 Task: Add Burt's Bees Watermelon Rush Squeezy Tinted Lip Balm to the cart.
Action: Mouse moved to (222, 90)
Screenshot: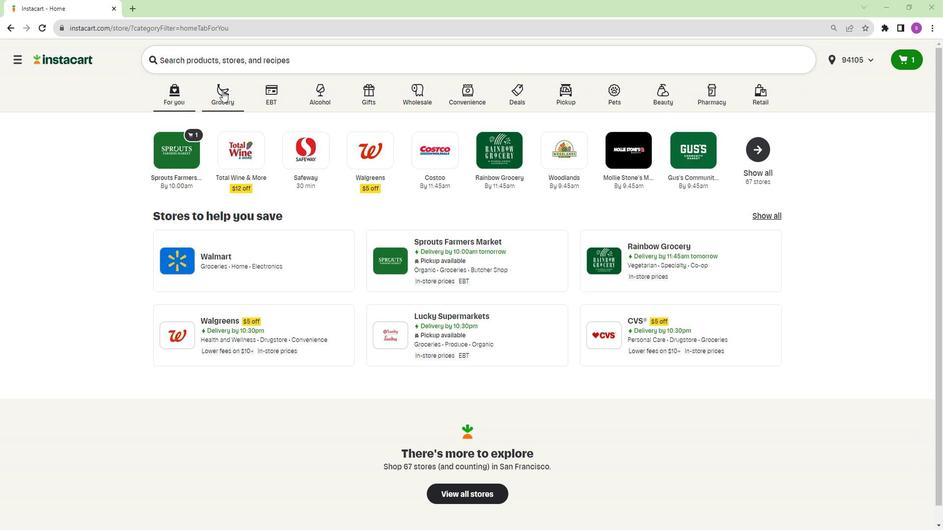 
Action: Mouse pressed left at (222, 90)
Screenshot: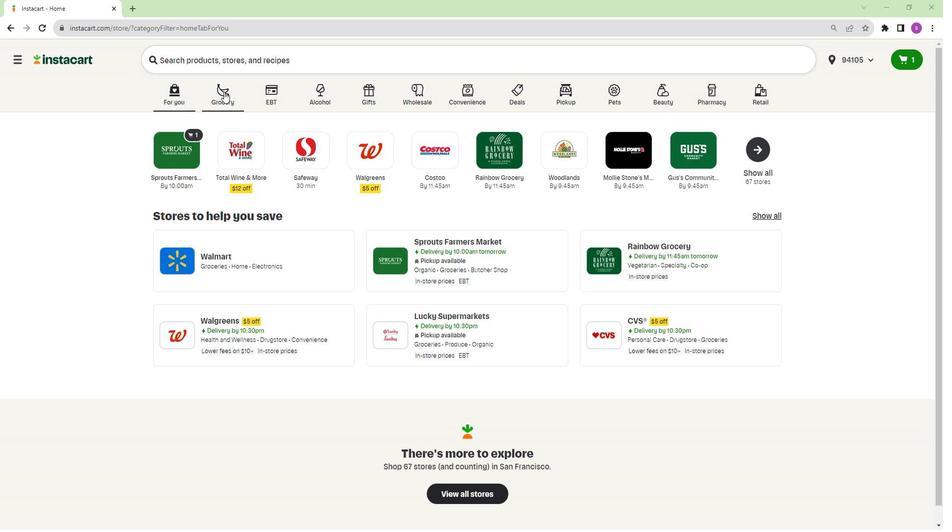 
Action: Mouse moved to (616, 153)
Screenshot: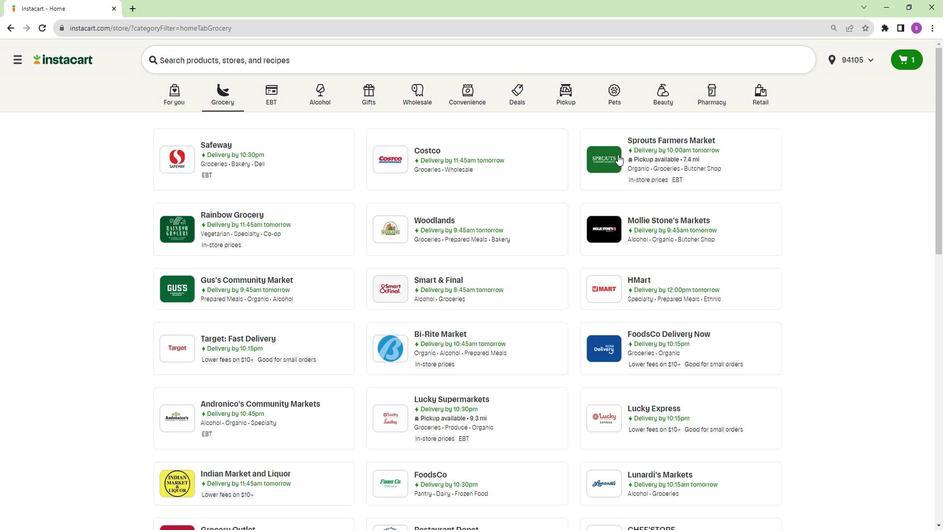 
Action: Mouse pressed left at (616, 153)
Screenshot: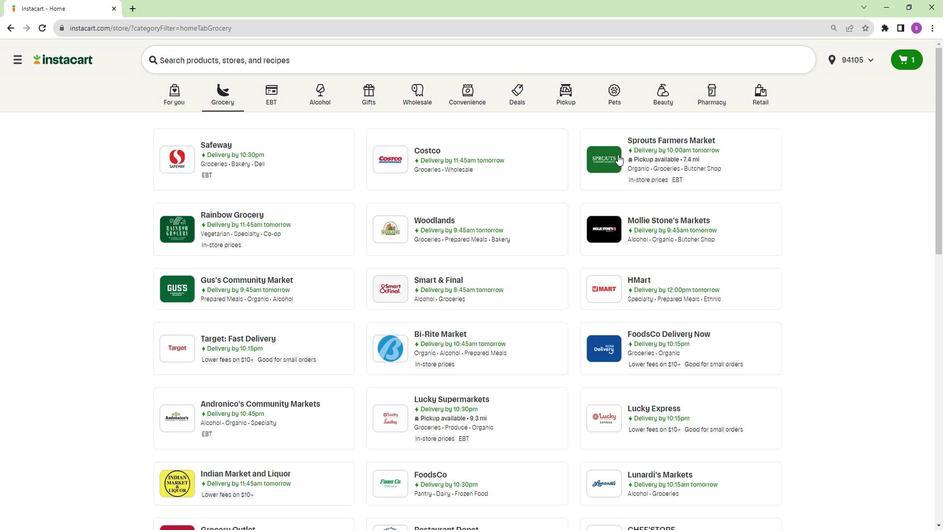 
Action: Mouse moved to (56, 308)
Screenshot: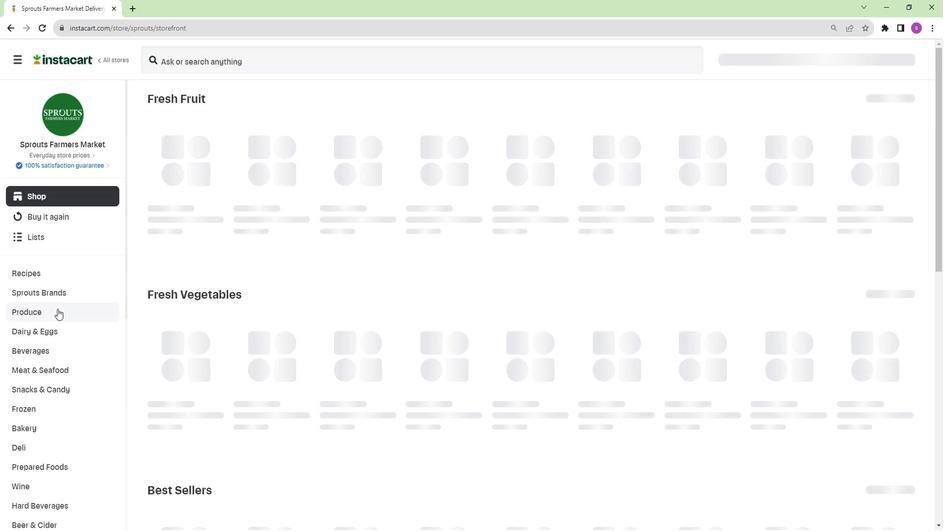 
Action: Mouse scrolled (56, 307) with delta (0, 0)
Screenshot: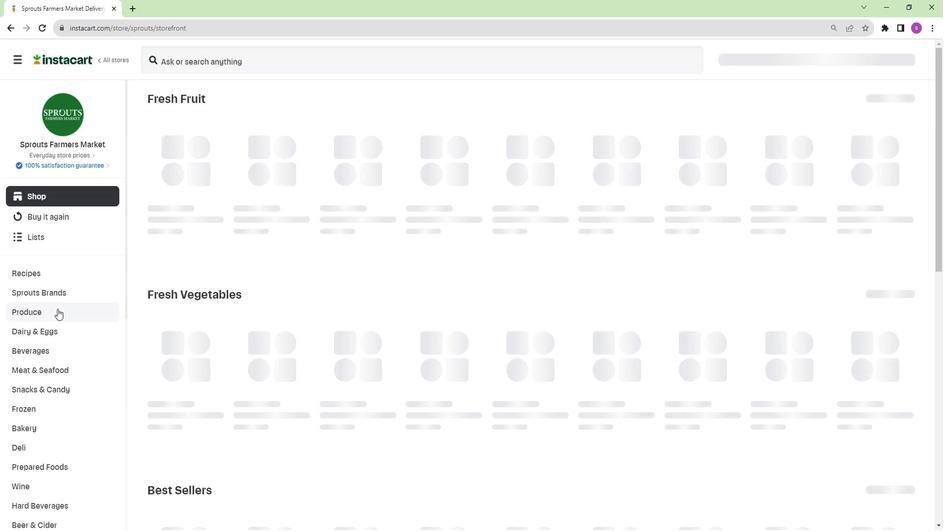
Action: Mouse moved to (57, 305)
Screenshot: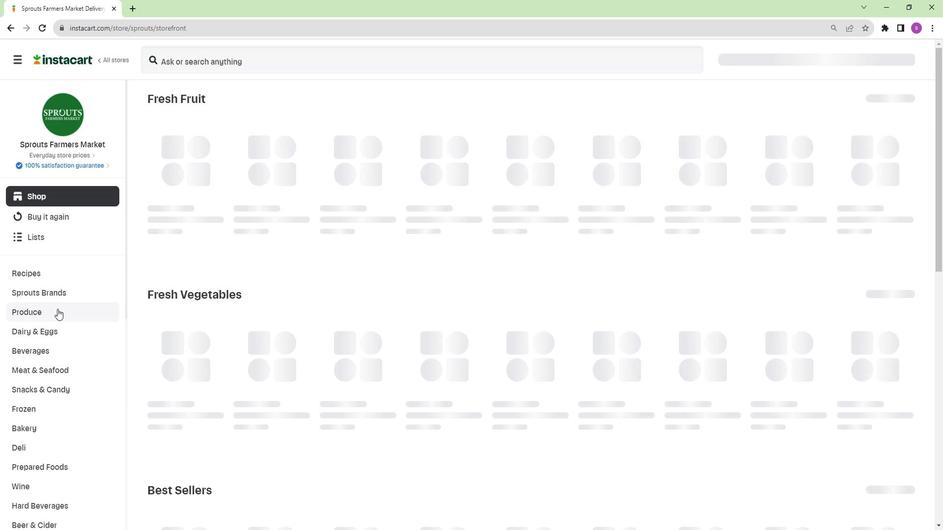 
Action: Mouse scrolled (57, 305) with delta (0, 0)
Screenshot: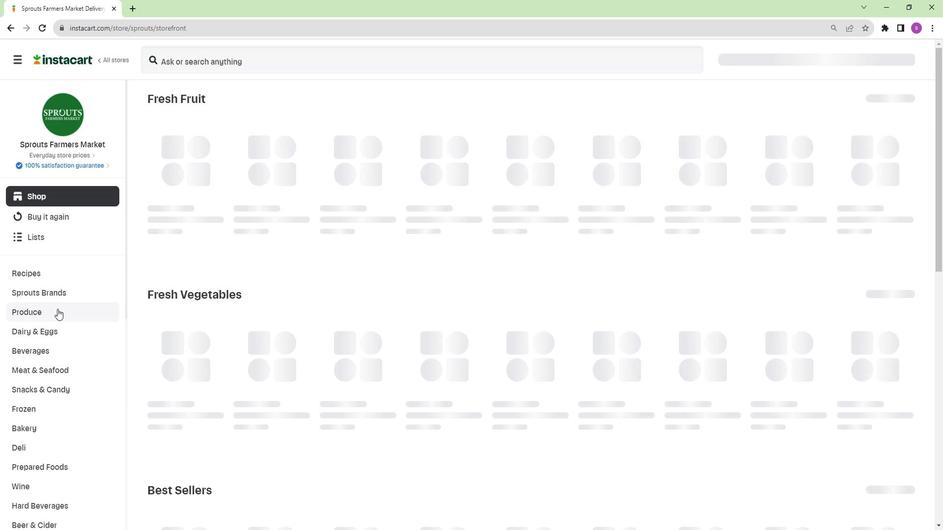
Action: Mouse moved to (57, 303)
Screenshot: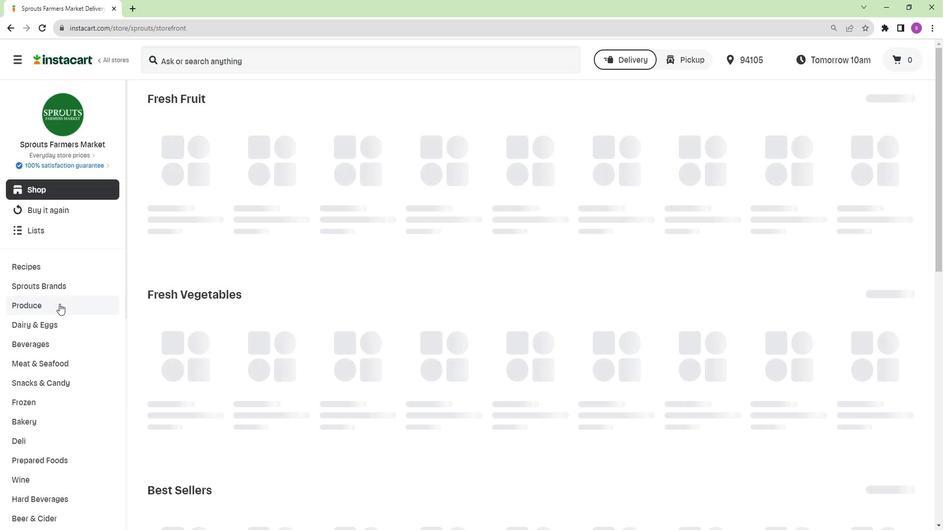 
Action: Mouse scrolled (57, 303) with delta (0, 0)
Screenshot: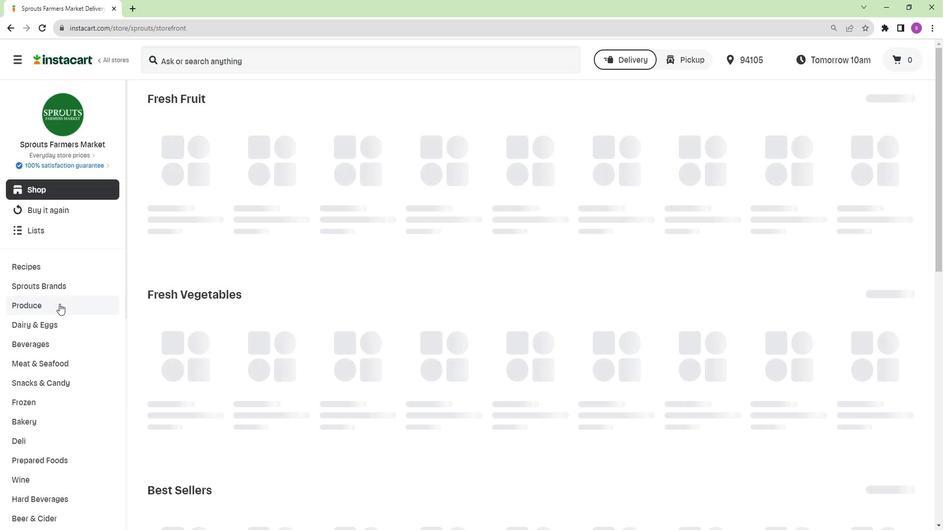 
Action: Mouse moved to (57, 297)
Screenshot: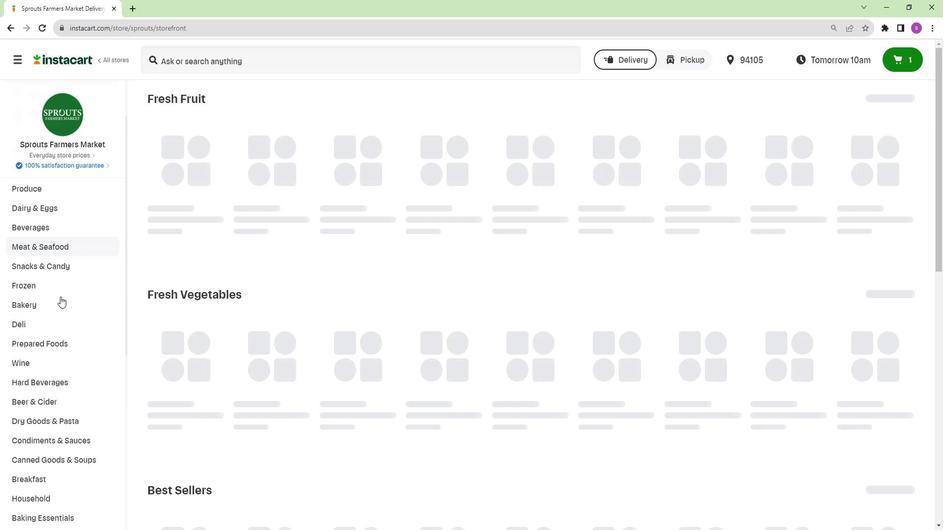 
Action: Mouse scrolled (57, 297) with delta (0, 0)
Screenshot: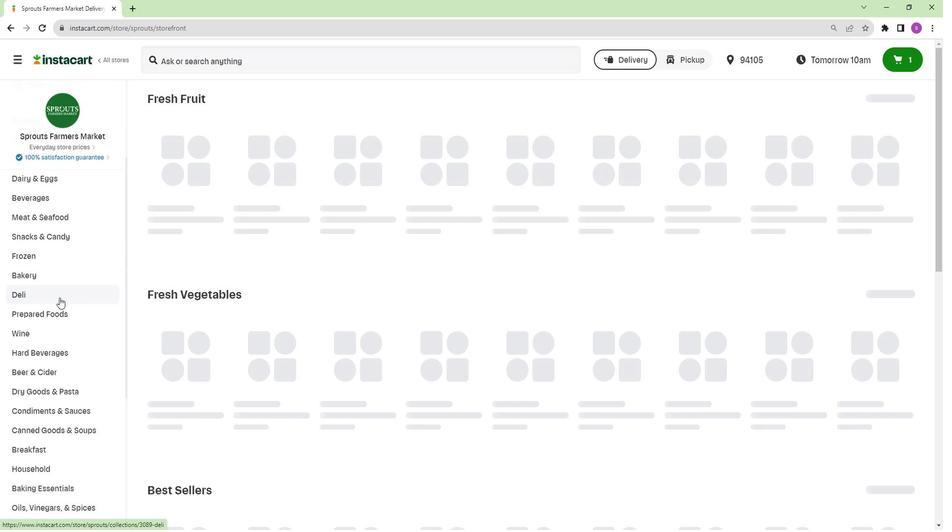 
Action: Mouse scrolled (57, 297) with delta (0, 0)
Screenshot: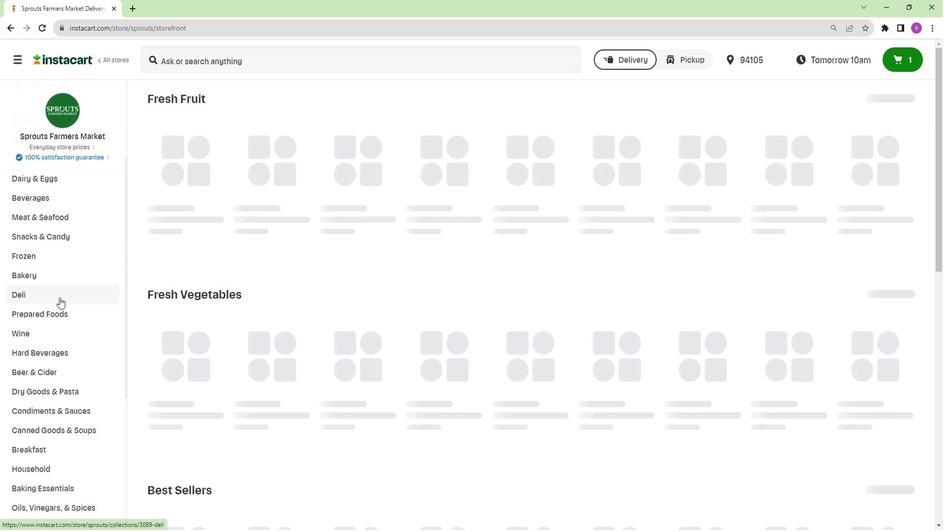 
Action: Mouse moved to (59, 287)
Screenshot: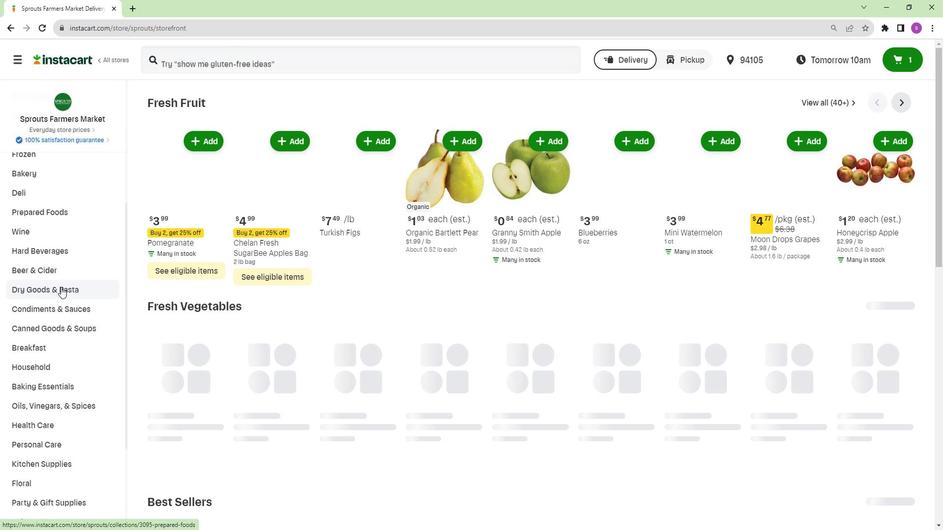 
Action: Mouse scrolled (59, 286) with delta (0, 0)
Screenshot: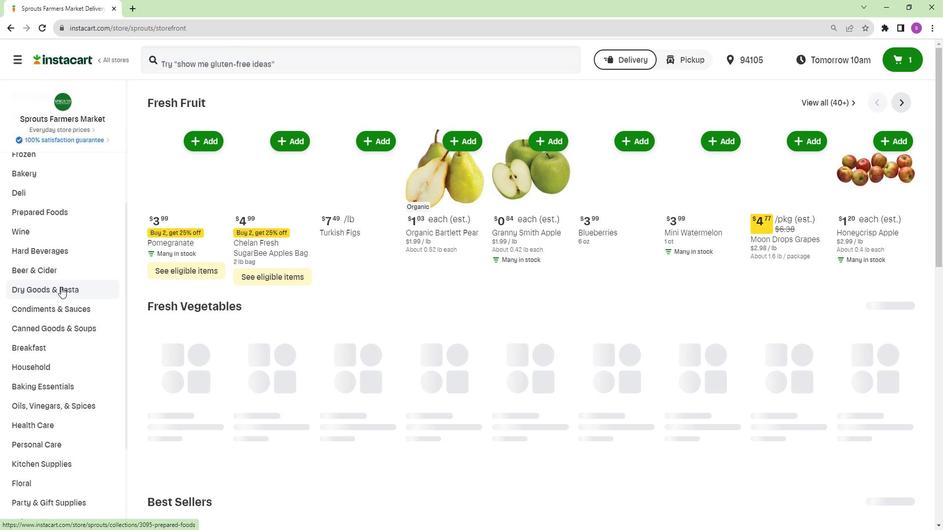
Action: Mouse moved to (51, 396)
Screenshot: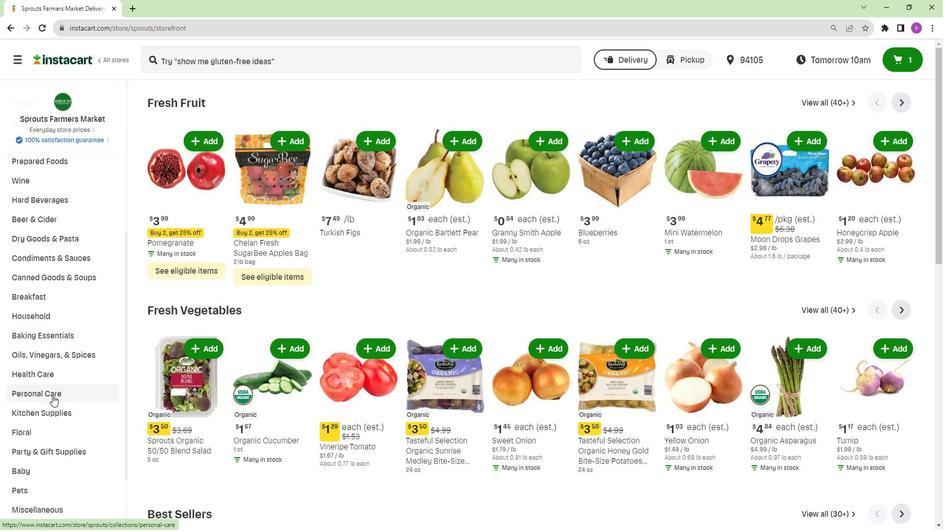 
Action: Mouse pressed left at (51, 396)
Screenshot: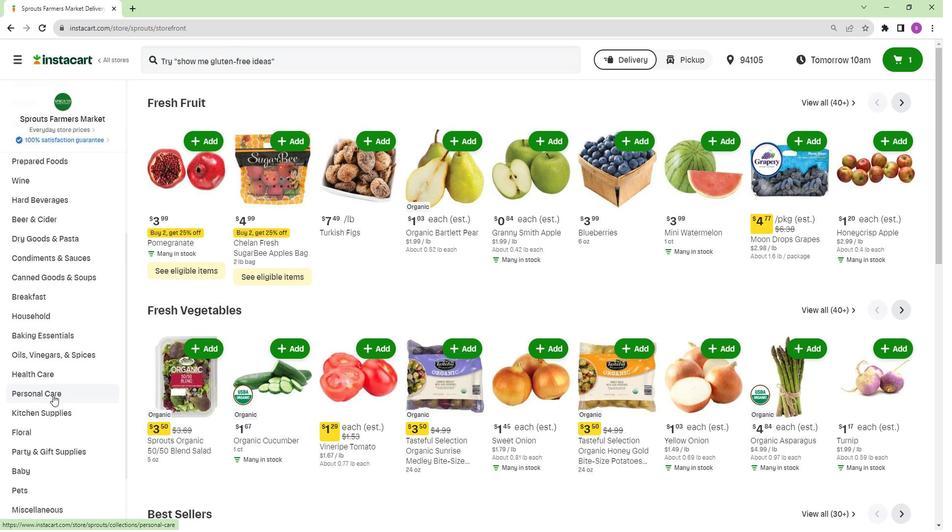 
Action: Mouse moved to (75, 413)
Screenshot: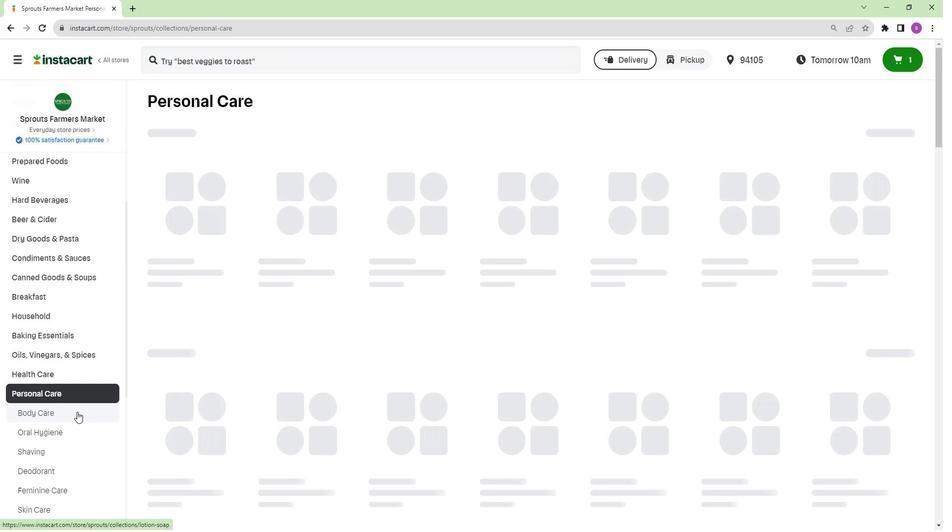 
Action: Mouse scrolled (75, 412) with delta (0, 0)
Screenshot: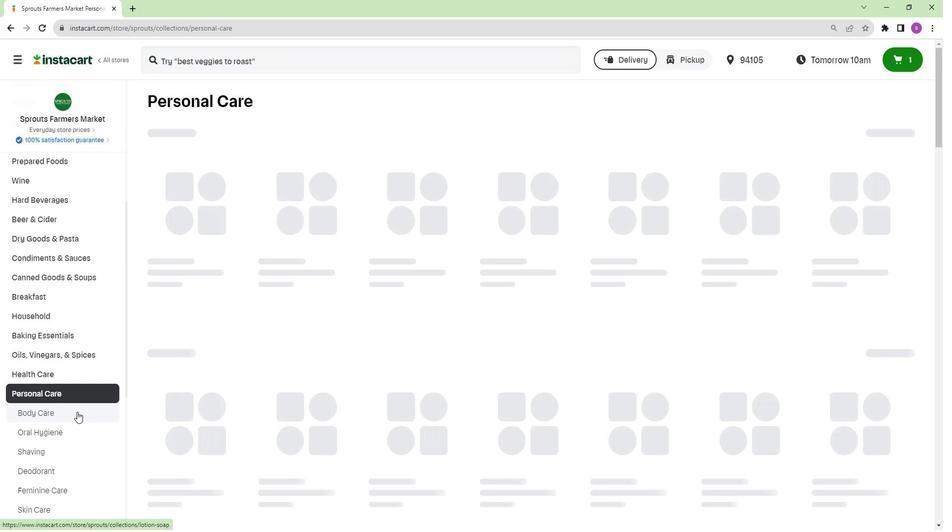 
Action: Mouse moved to (82, 384)
Screenshot: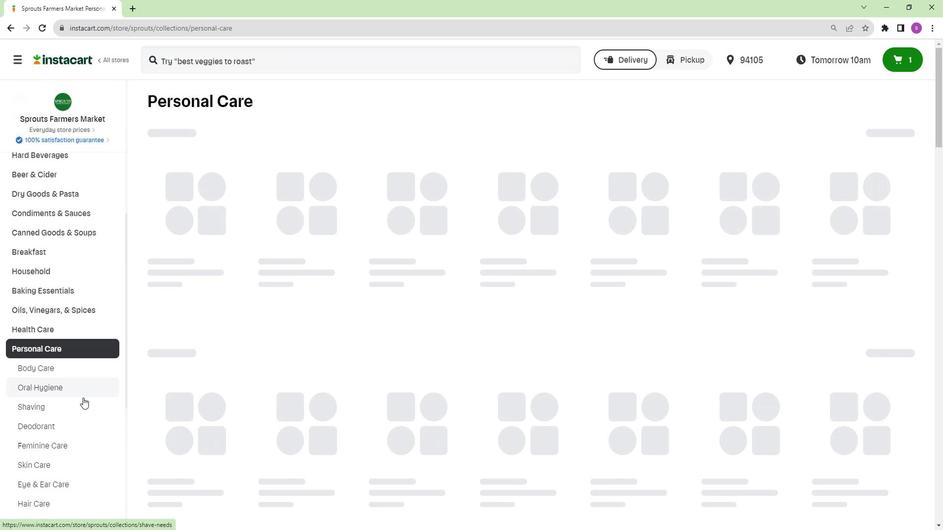 
Action: Mouse scrolled (82, 384) with delta (0, 0)
Screenshot: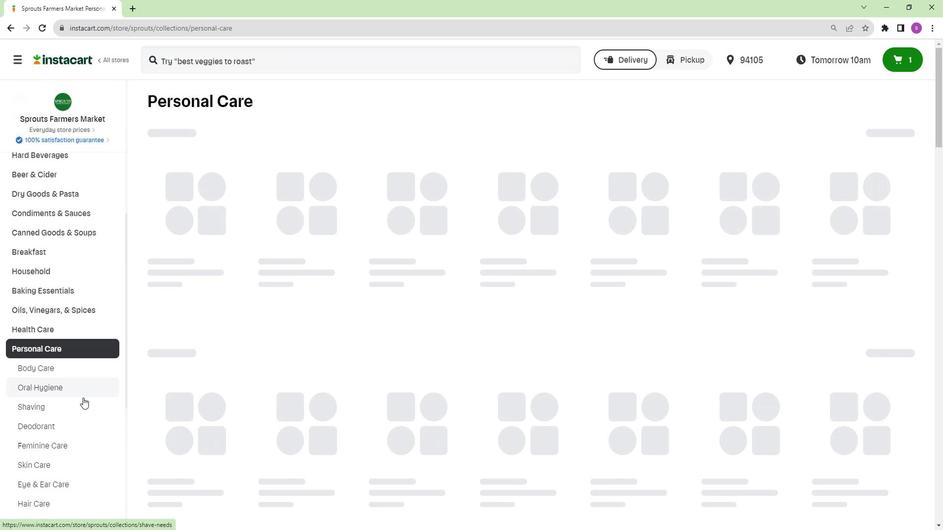 
Action: Mouse moved to (59, 409)
Screenshot: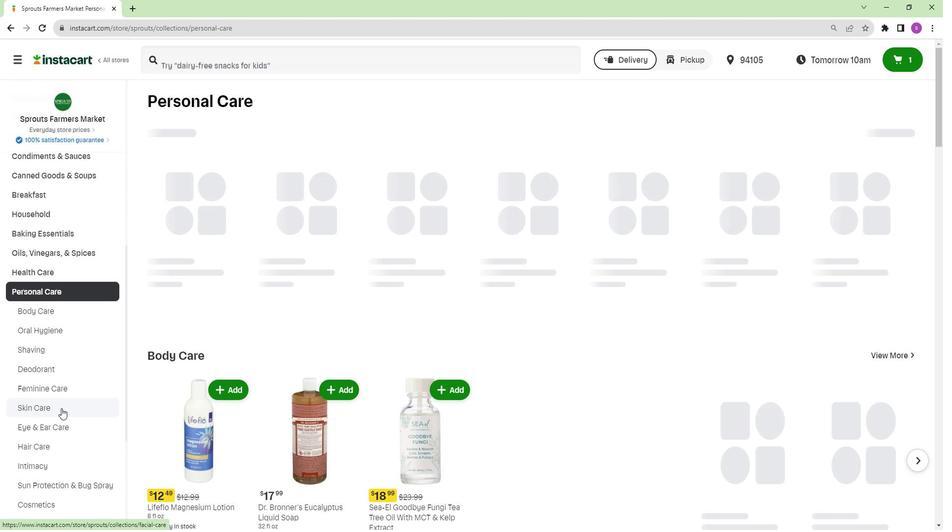 
Action: Mouse pressed left at (59, 409)
Screenshot: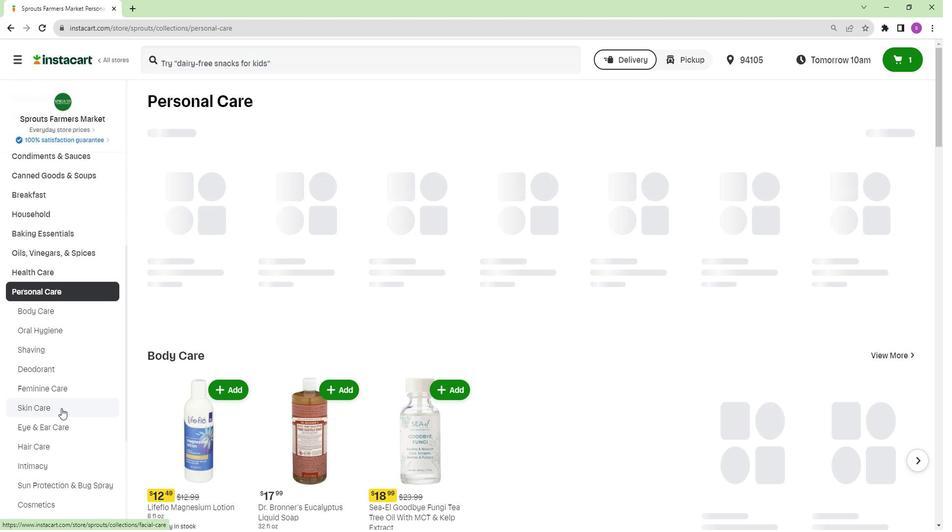 
Action: Mouse moved to (526, 139)
Screenshot: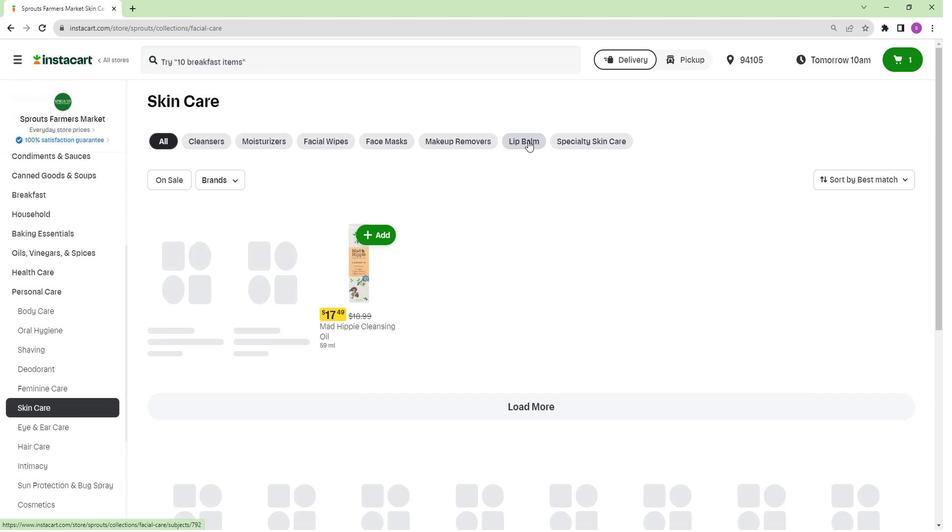 
Action: Mouse pressed left at (526, 139)
Screenshot: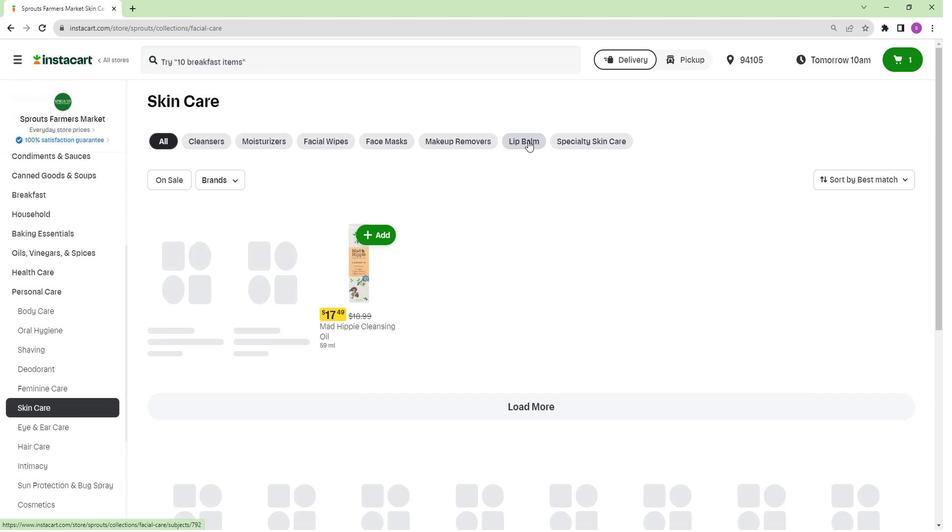 
Action: Mouse moved to (328, 58)
Screenshot: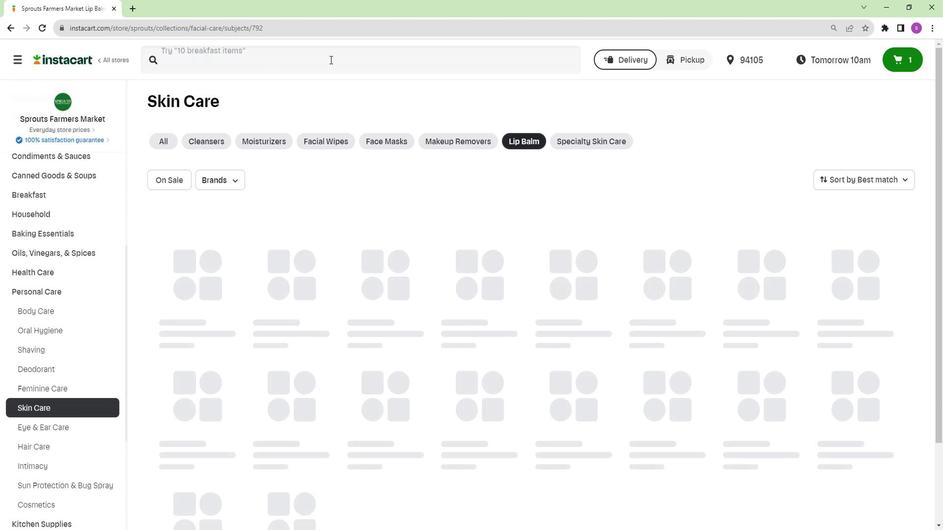 
Action: Mouse pressed left at (328, 58)
Screenshot: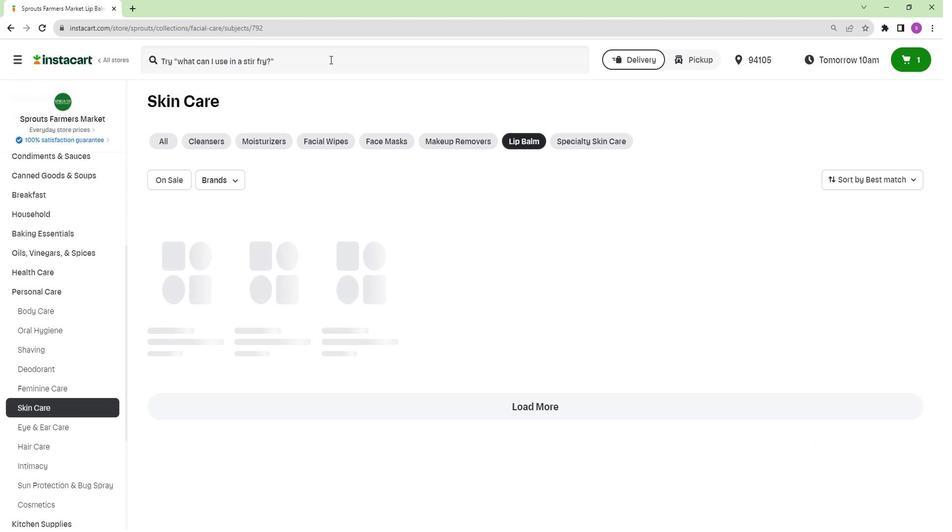 
Action: Key pressed <Key.shift>Burt's<Key.space><Key.shift>Bees<Key.space><Key.shift>Watermelon<Key.space><Key.shift>Rush<Key.space><Key.shift>Squeezy<Key.space><Key.shift>Tinted<Key.space><Key.shift>Lip<Key.space><Key.shift>Balm<Key.enter>
Screenshot: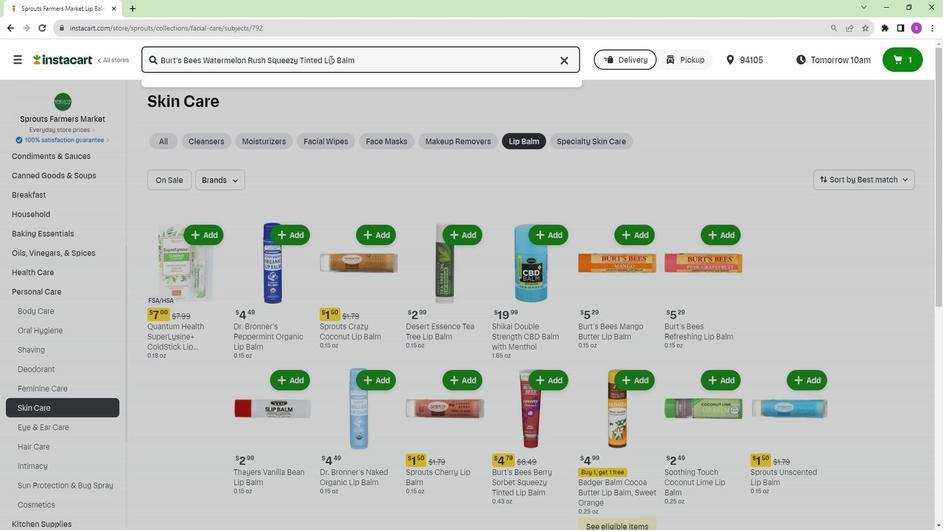 
Action: Mouse moved to (209, 150)
Screenshot: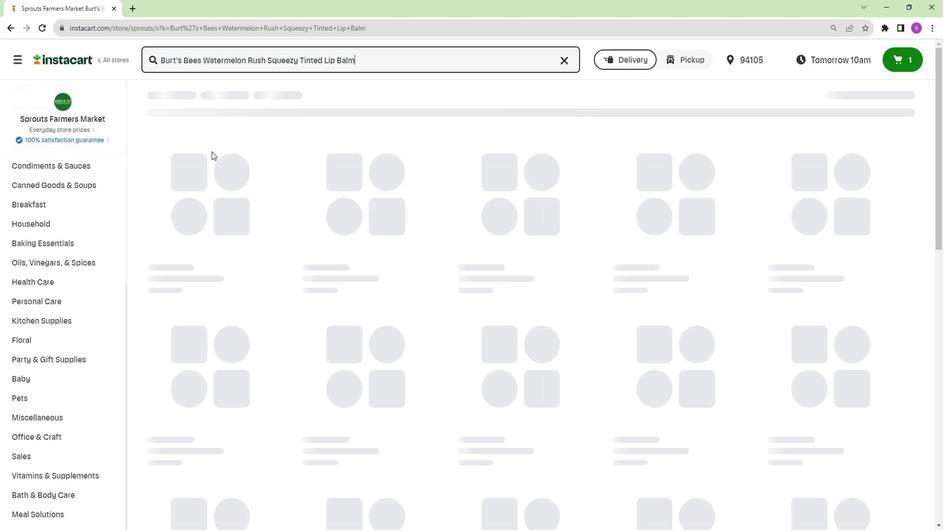 
Action: Mouse scrolled (209, 149) with delta (0, 0)
Screenshot: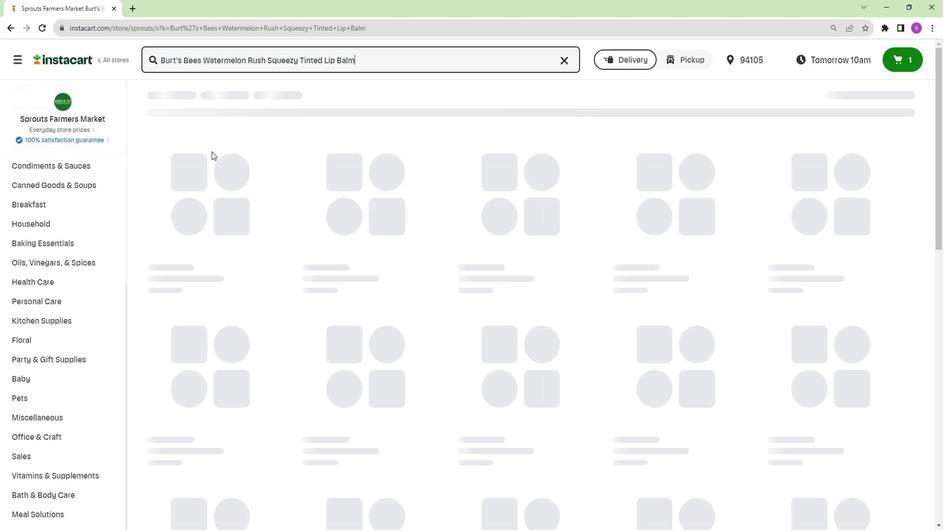 
Action: Mouse moved to (209, 152)
Screenshot: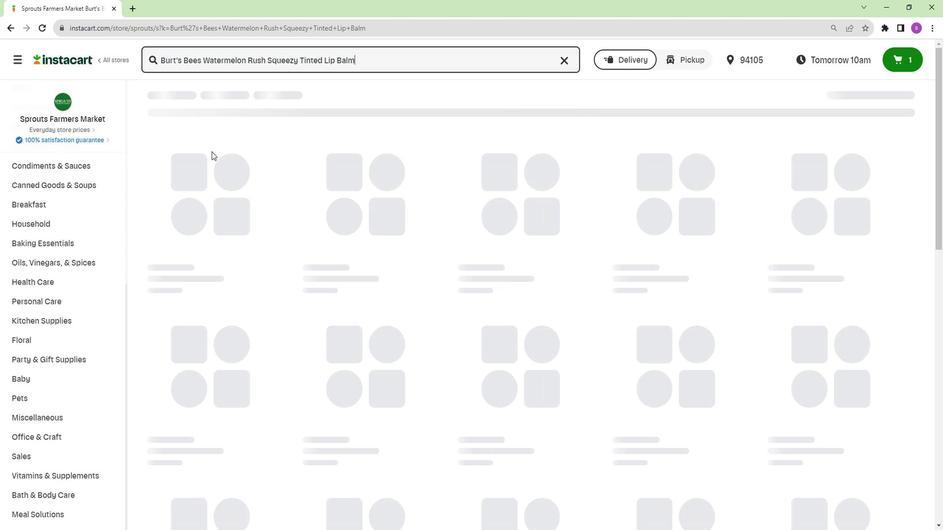 
Action: Mouse scrolled (209, 151) with delta (0, 0)
Screenshot: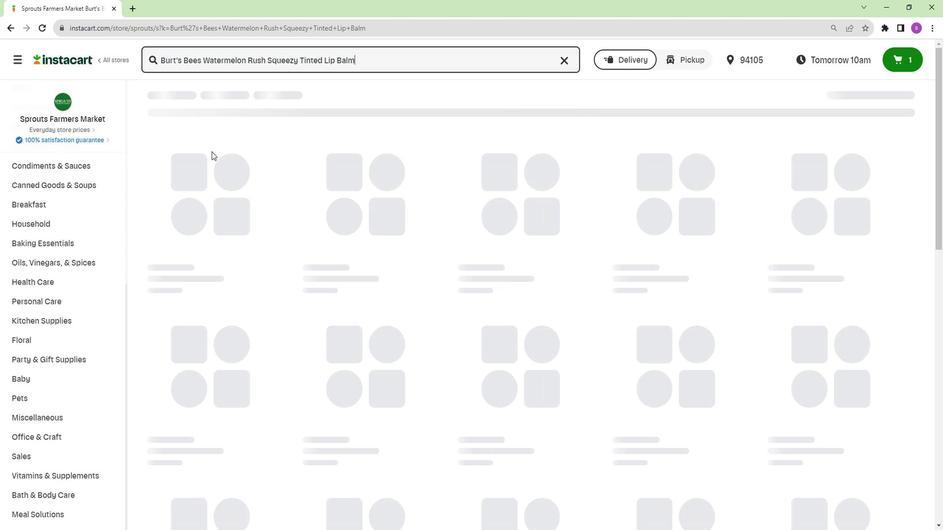 
Action: Mouse moved to (209, 154)
Screenshot: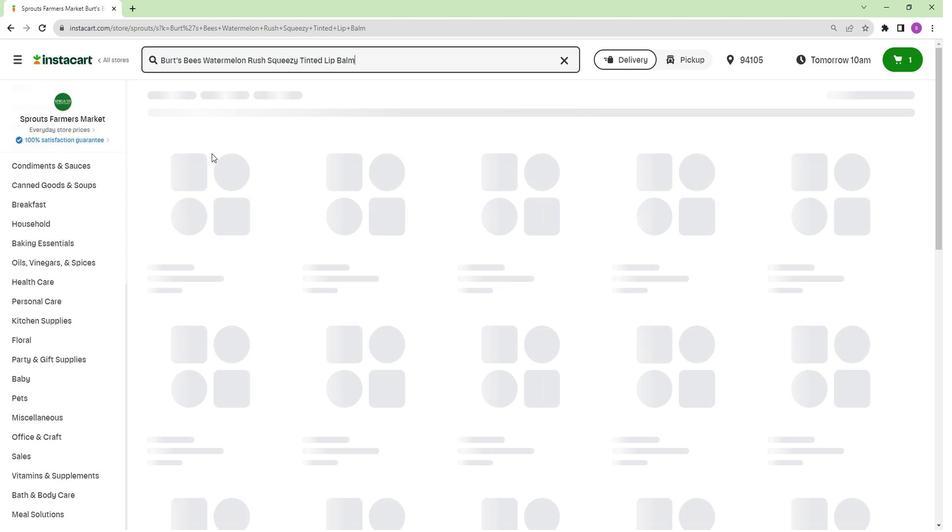 
Action: Mouse scrolled (209, 154) with delta (0, 0)
Screenshot: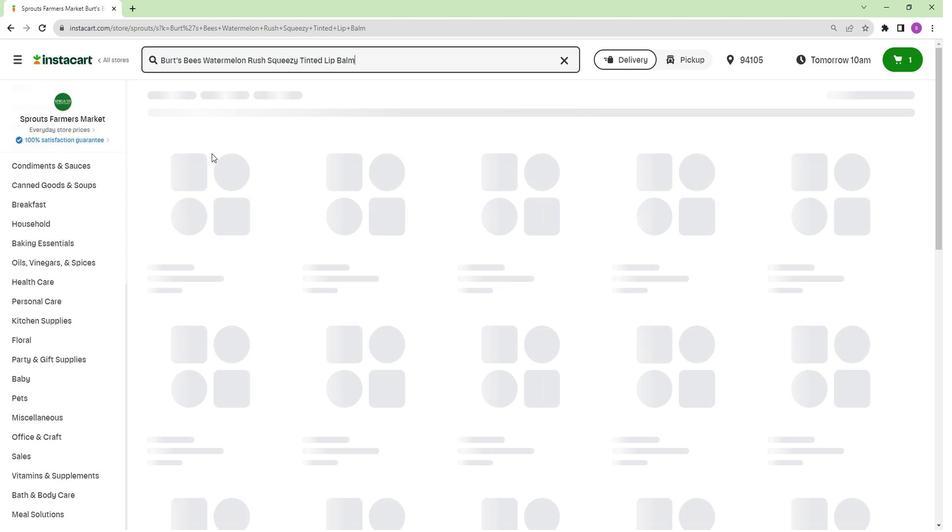 
Action: Mouse moved to (222, 181)
Screenshot: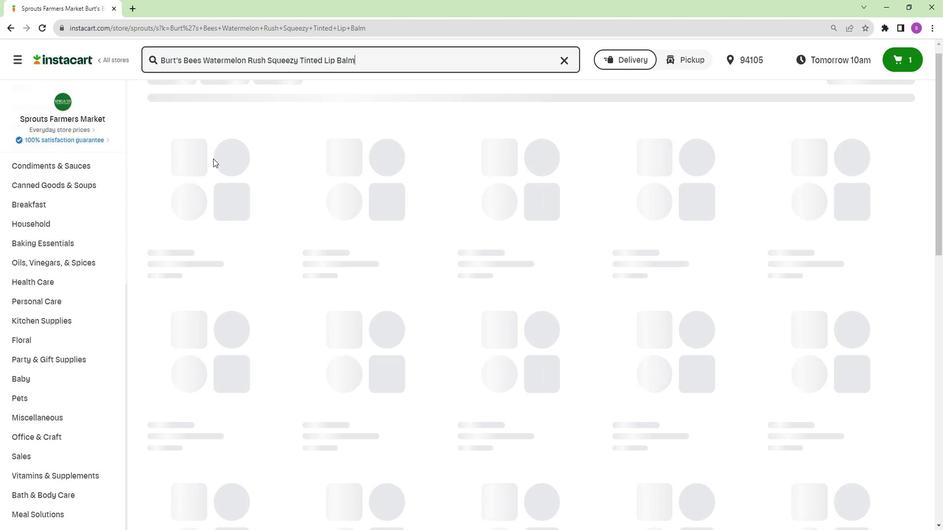 
Action: Mouse scrolled (222, 181) with delta (0, 0)
Screenshot: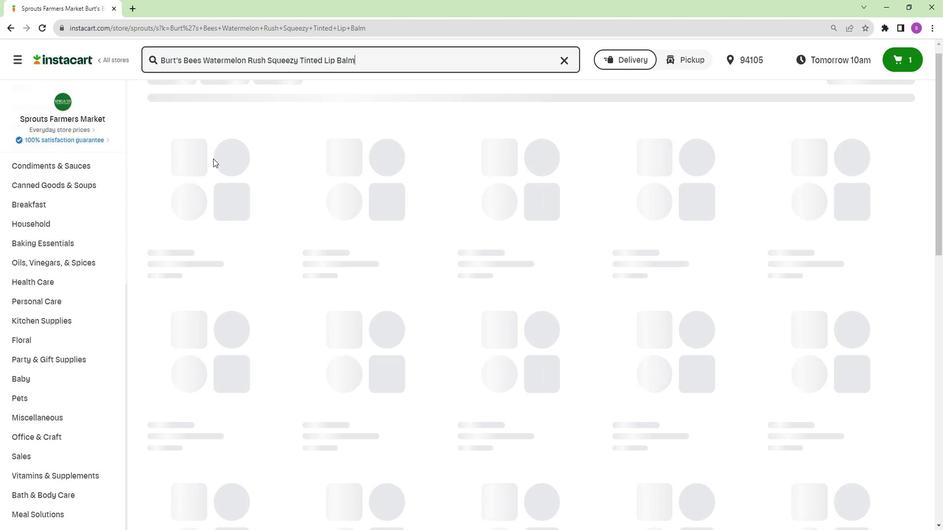 
Action: Mouse moved to (232, 196)
Screenshot: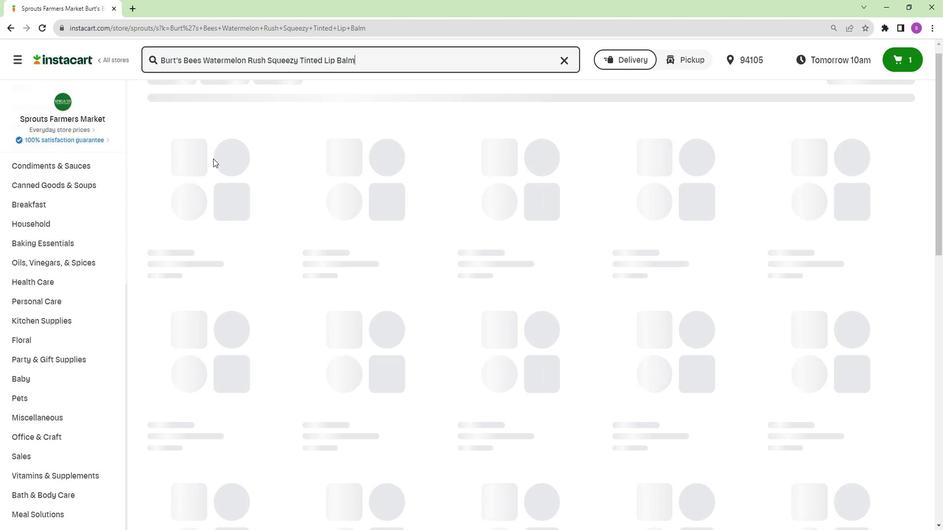 
Action: Mouse scrolled (232, 196) with delta (0, 0)
Screenshot: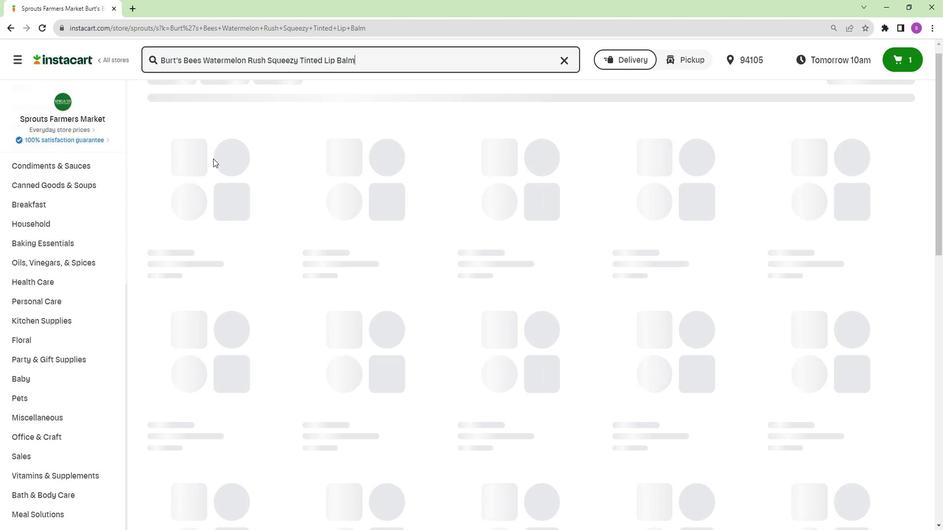 
Action: Mouse moved to (247, 216)
Screenshot: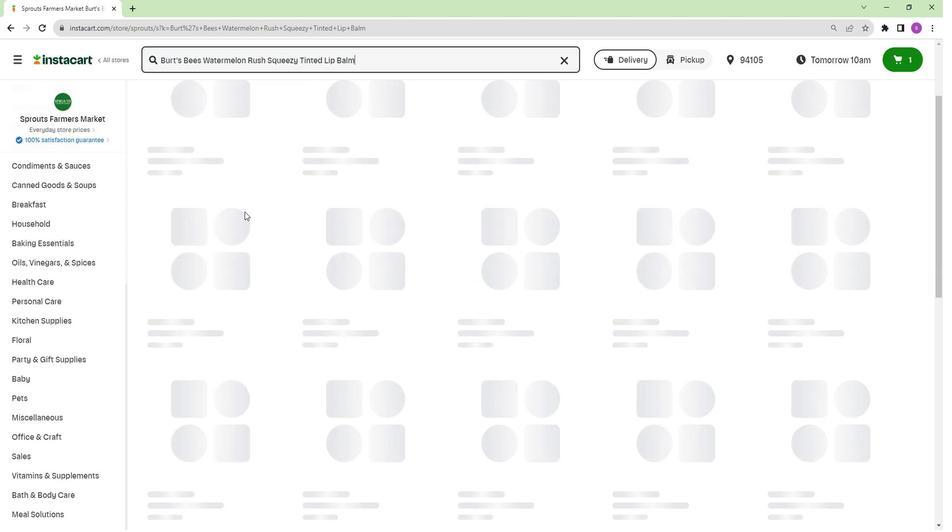 
Action: Mouse scrolled (247, 216) with delta (0, 0)
Screenshot: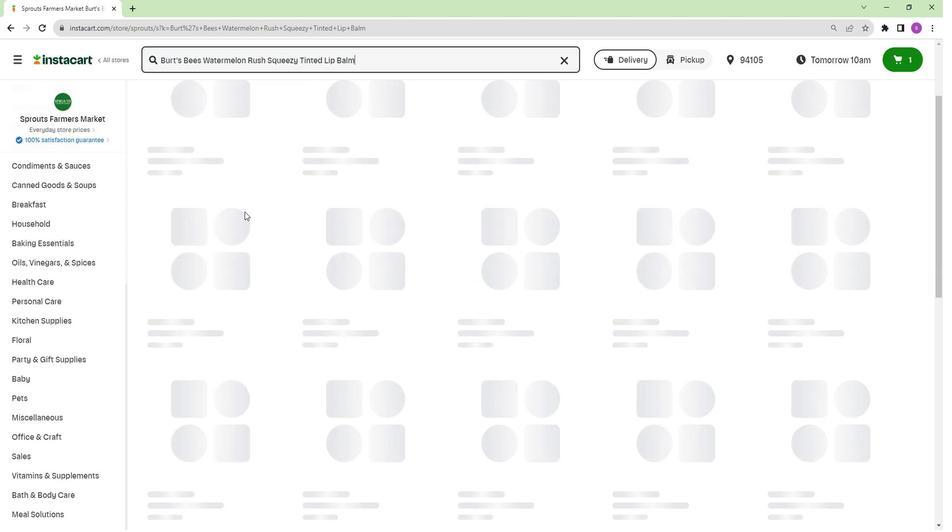 
Action: Mouse moved to (254, 225)
Screenshot: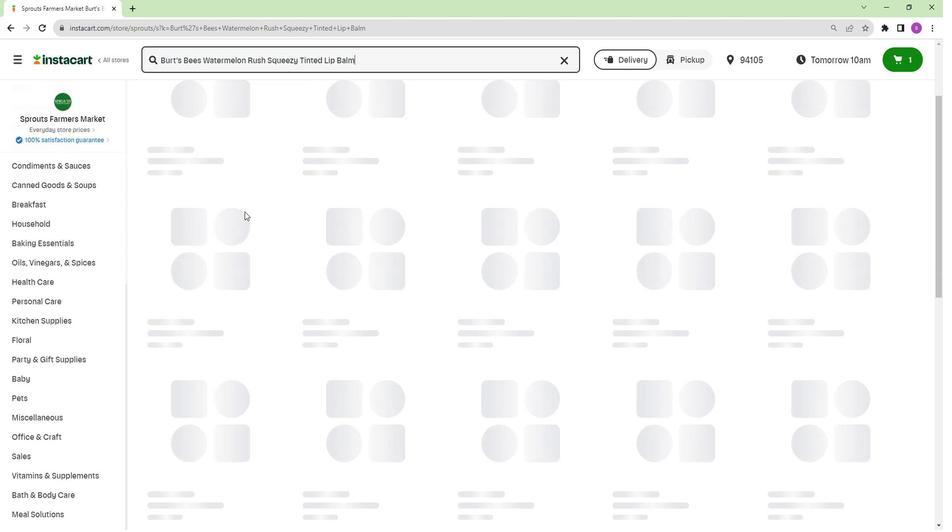
Action: Mouse scrolled (254, 226) with delta (0, 0)
Screenshot: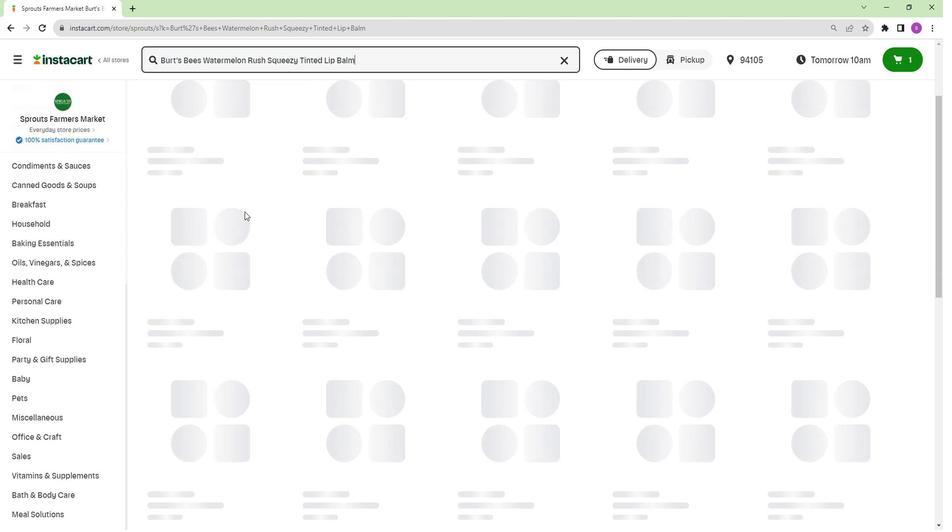 
Action: Mouse moved to (258, 230)
Screenshot: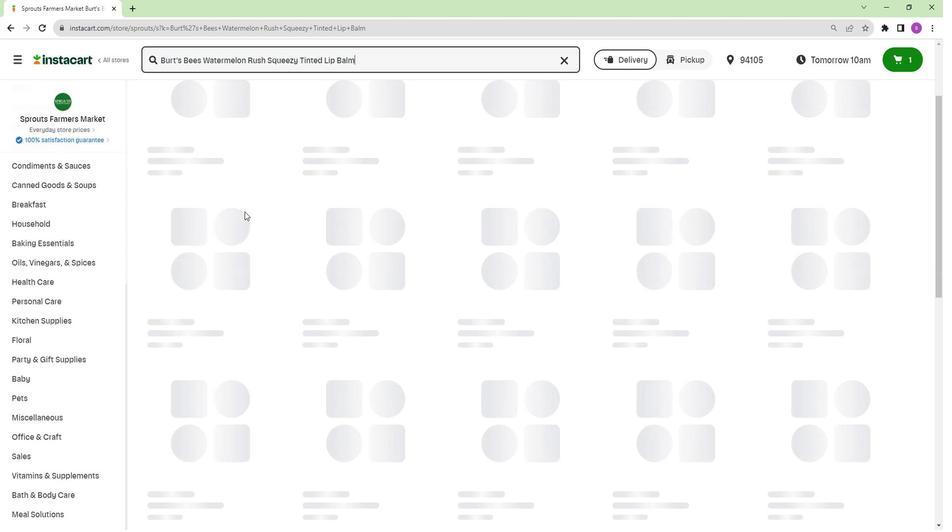 
Action: Mouse scrolled (258, 230) with delta (0, 0)
Screenshot: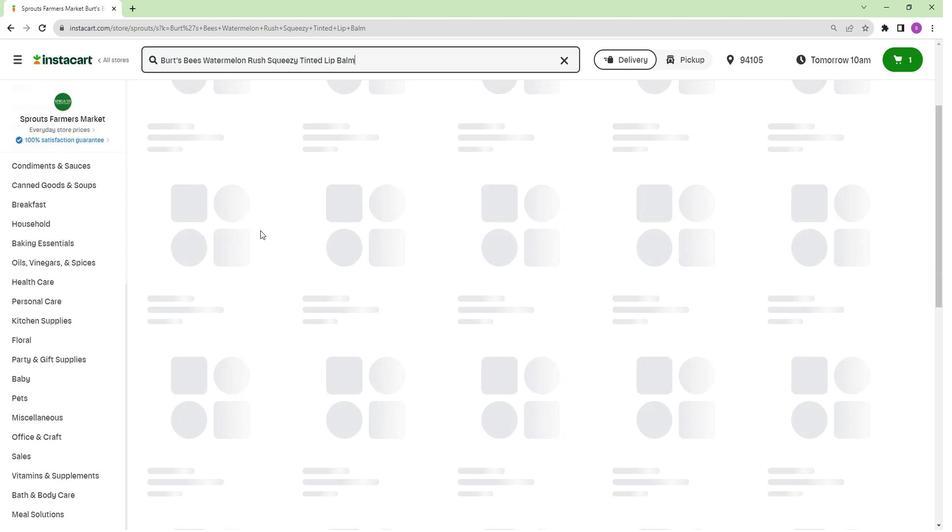 
Action: Mouse moved to (471, 274)
Screenshot: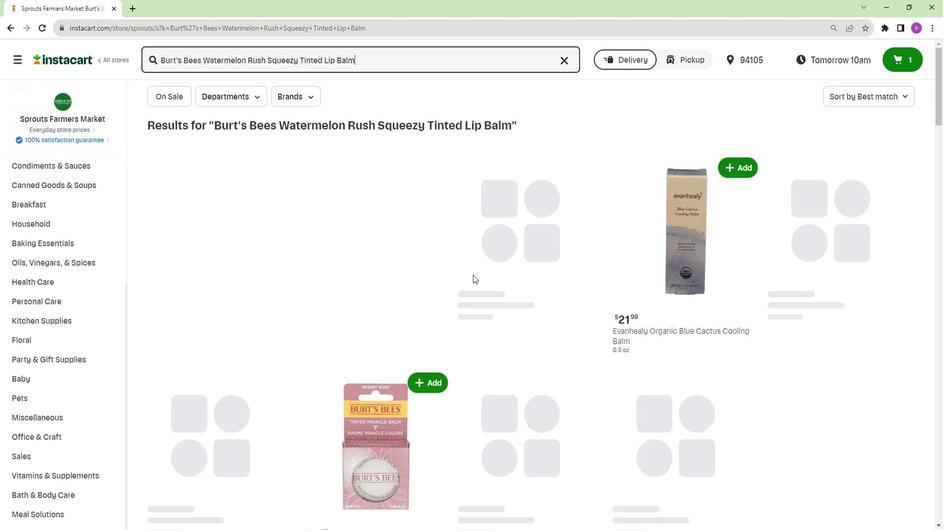 
Action: Mouse scrolled (471, 274) with delta (0, 0)
Screenshot: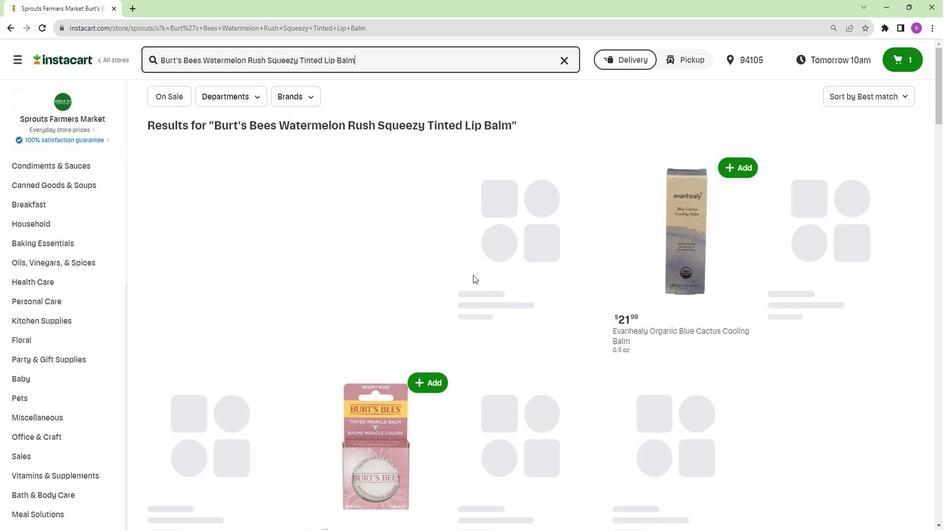 
Action: Mouse scrolled (471, 274) with delta (0, 0)
Screenshot: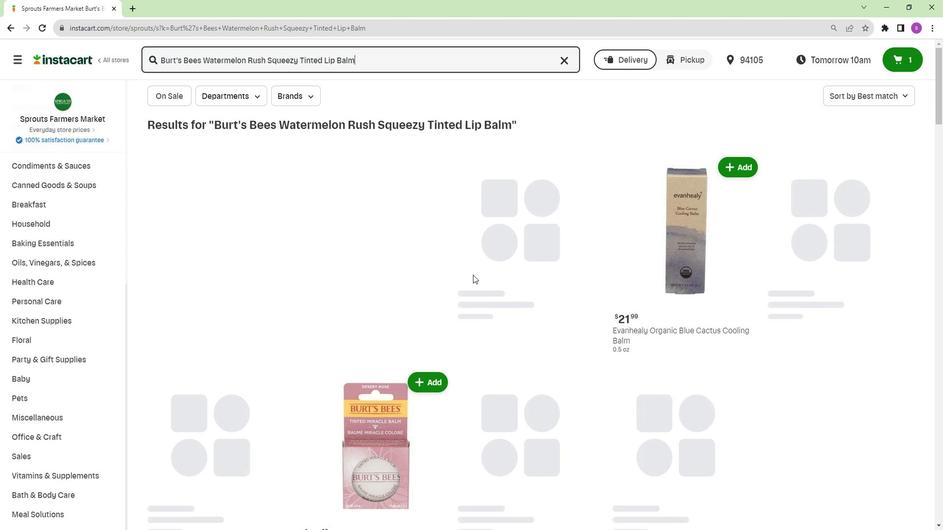 
Action: Mouse moved to (325, 212)
Screenshot: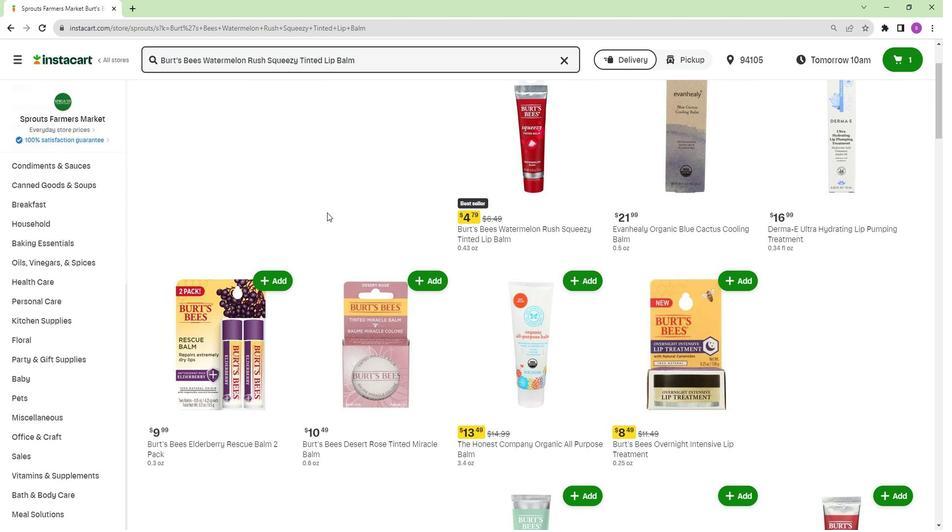 
Action: Mouse scrolled (325, 211) with delta (0, 0)
Screenshot: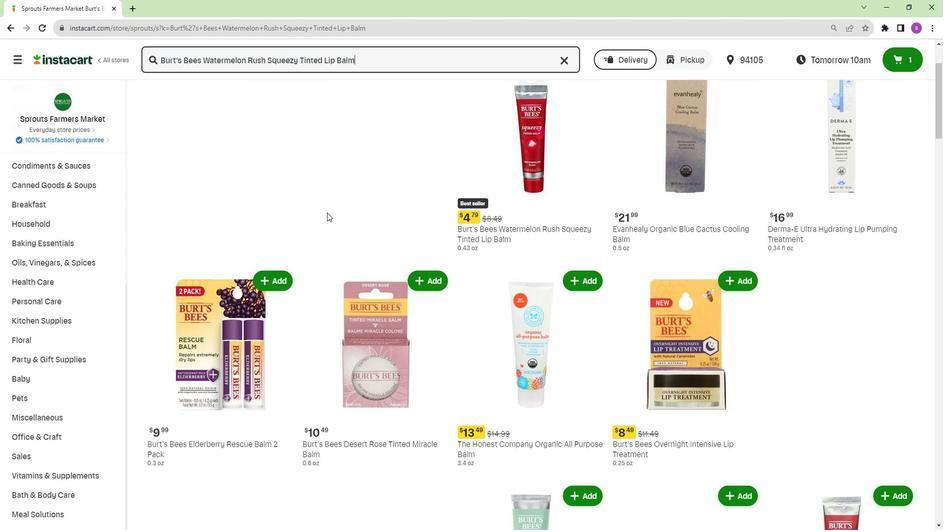 
Action: Mouse moved to (309, 272)
Screenshot: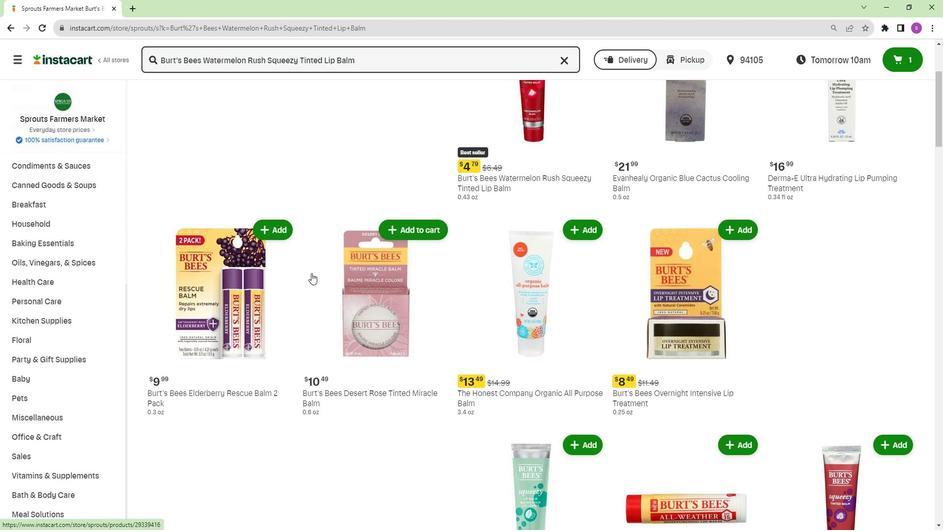 
Action: Mouse scrolled (309, 272) with delta (0, 0)
Screenshot: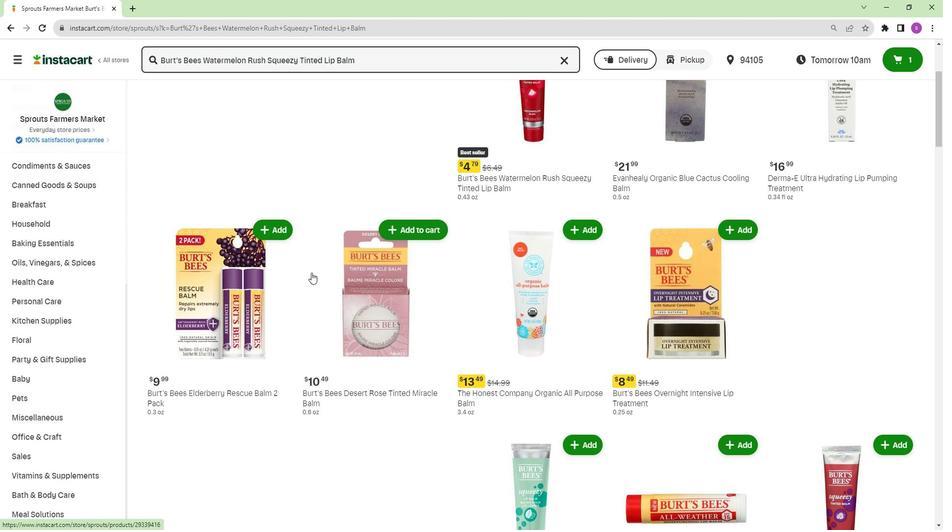 
Action: Mouse moved to (319, 274)
Screenshot: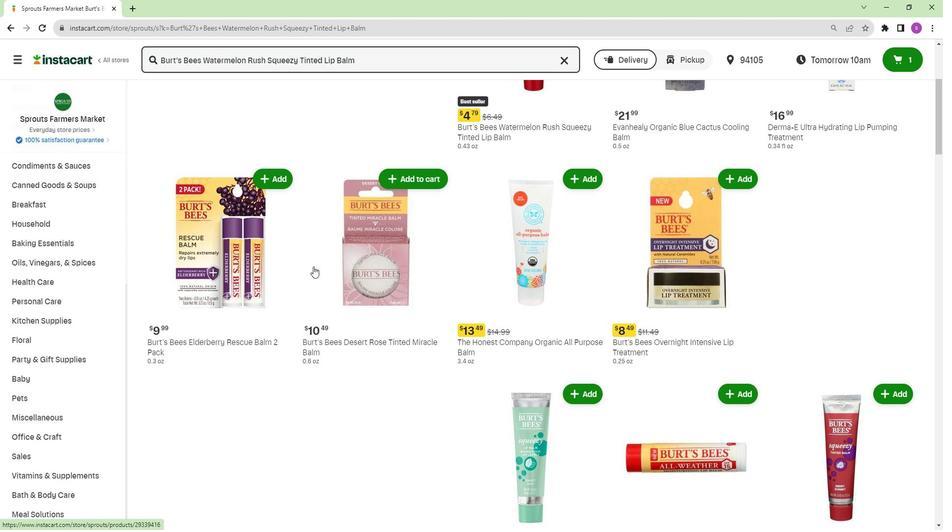 
Action: Mouse scrolled (319, 274) with delta (0, 0)
Screenshot: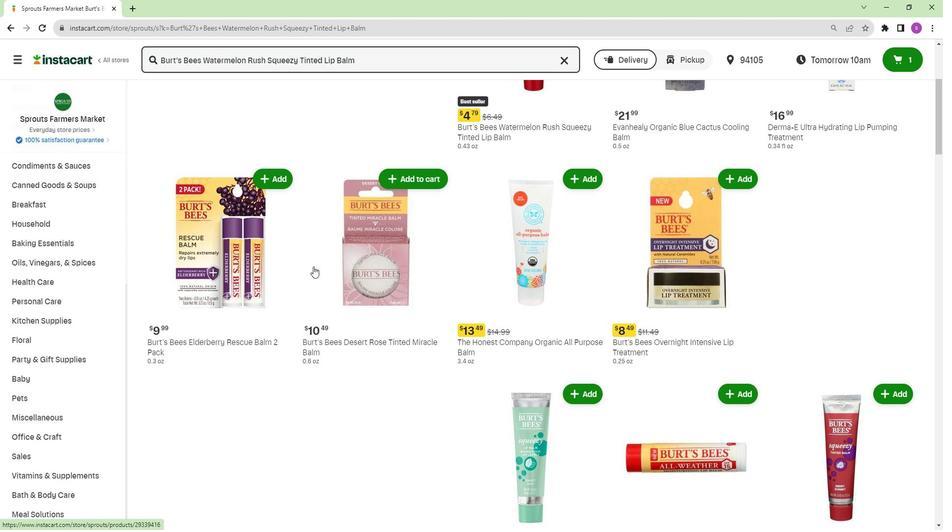 
Action: Mouse moved to (327, 287)
Screenshot: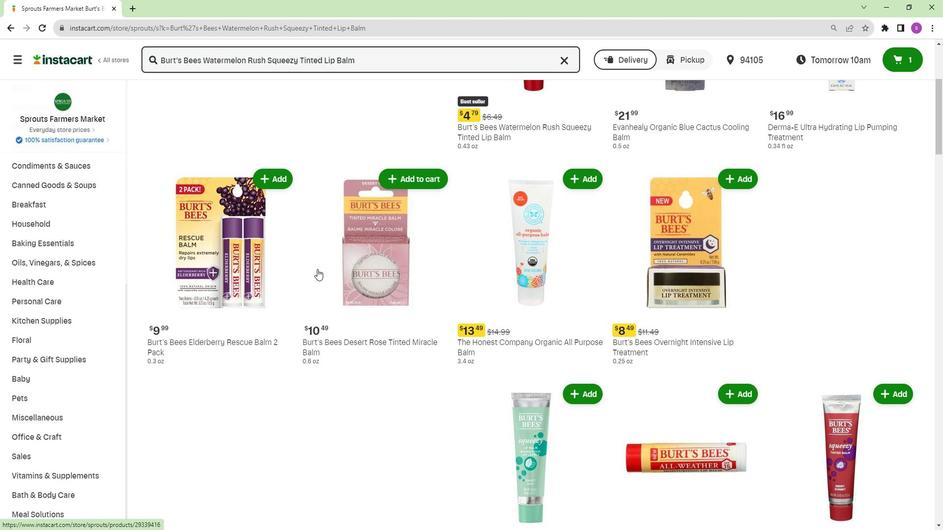 
Action: Mouse scrolled (327, 287) with delta (0, 0)
Screenshot: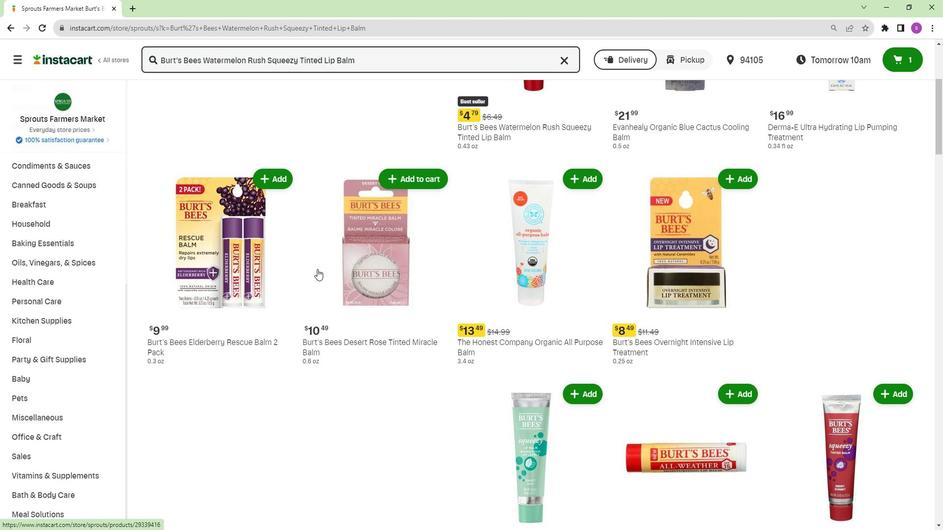 
Action: Mouse moved to (330, 293)
Screenshot: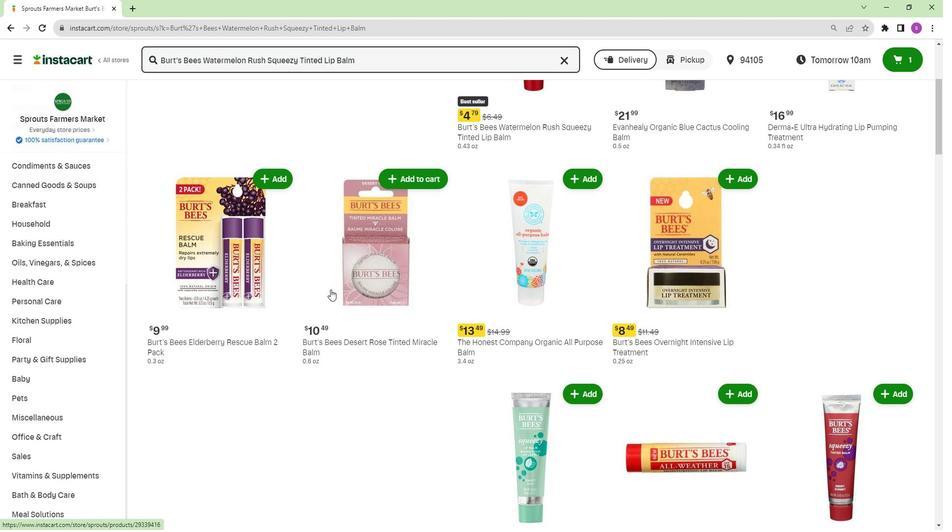 
Action: Mouse scrolled (330, 293) with delta (0, 0)
Screenshot: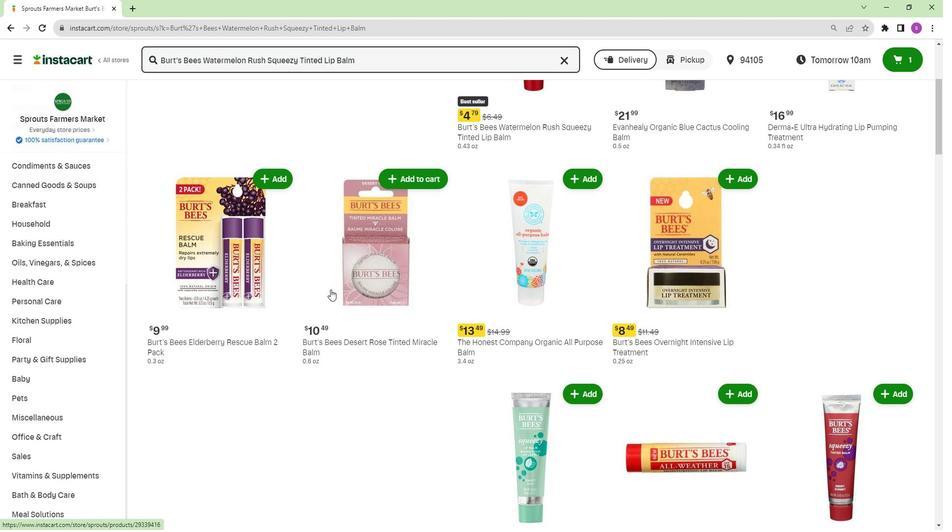 
Action: Mouse moved to (337, 309)
Screenshot: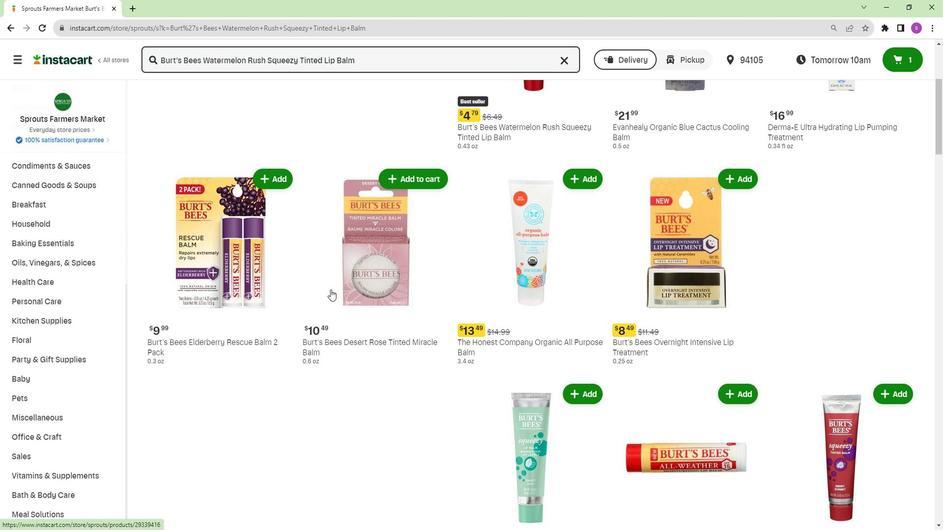 
Action: Mouse scrolled (337, 310) with delta (0, 0)
Screenshot: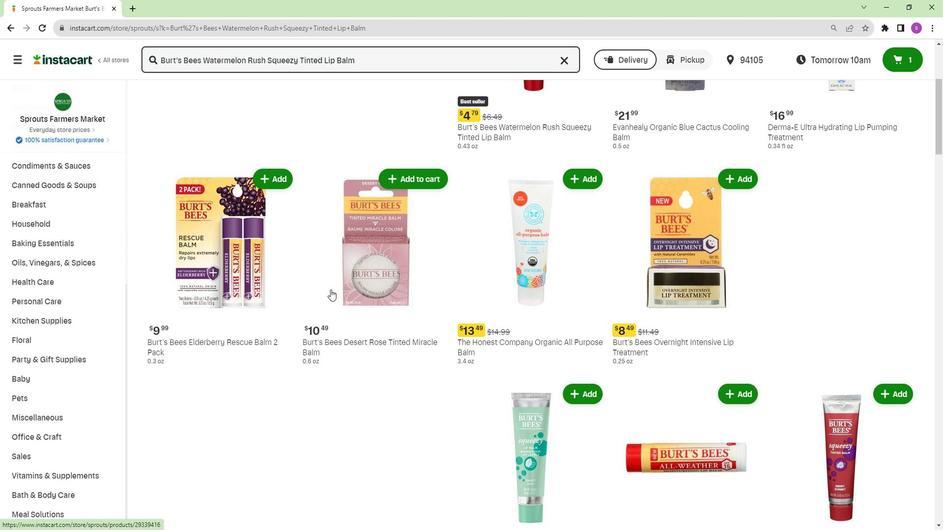 
Action: Mouse moved to (586, 167)
Screenshot: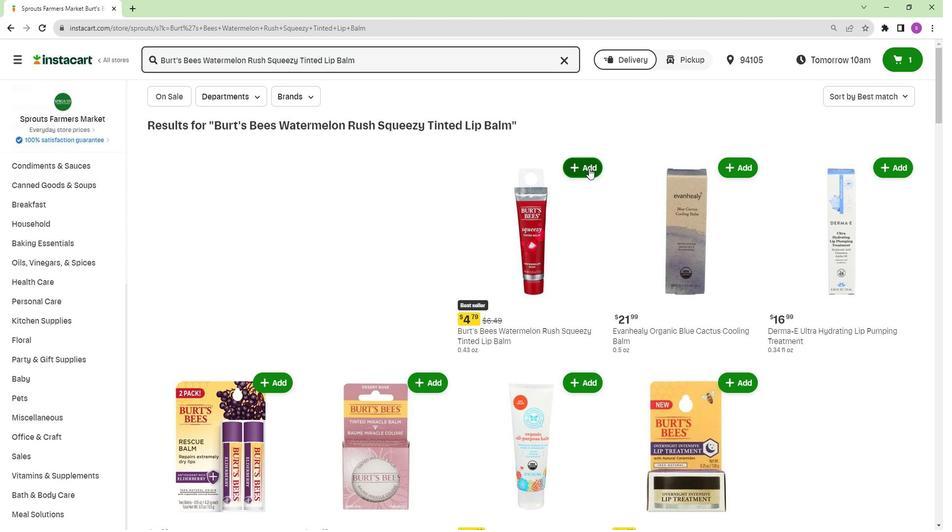 
Action: Mouse pressed left at (586, 167)
Screenshot: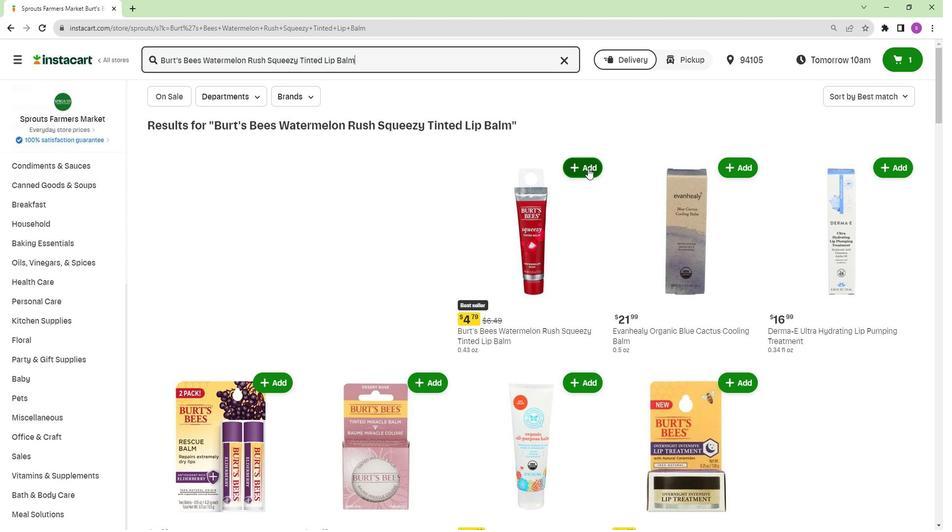 
Action: Mouse moved to (436, 174)
Screenshot: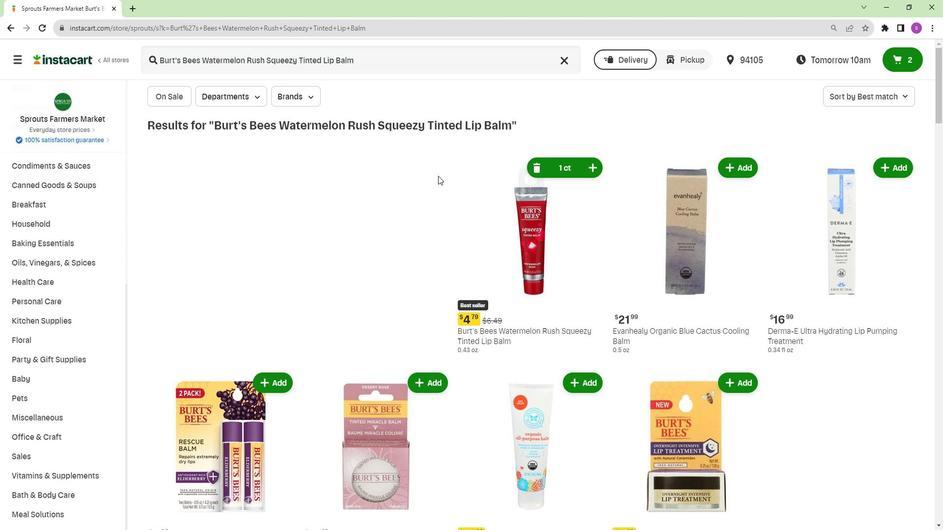 
